 Task: Create Card Customer Referral Program Review in Board Competitive Intelligence Platforms and Tools to Workspace Business Valuation Services. Create Card Education Review in Board Brand Guidelines Review and Optimization to Workspace Business Valuation Services. Create Card Customer Referral Program Review in Board Business Model Revenue Model Validation and Improvement to Workspace Business Valuation Services
Action: Mouse moved to (330, 150)
Screenshot: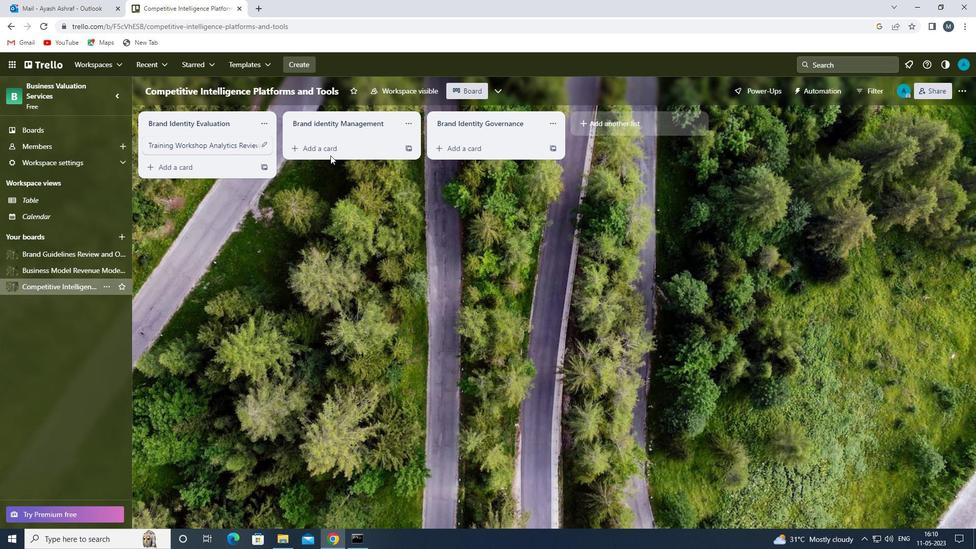 
Action: Mouse pressed left at (330, 150)
Screenshot: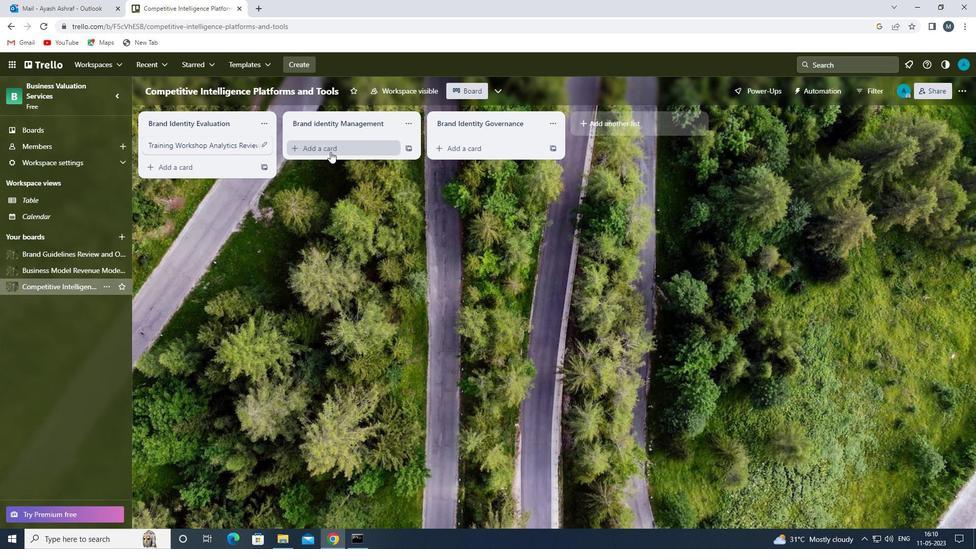 
Action: Mouse moved to (322, 162)
Screenshot: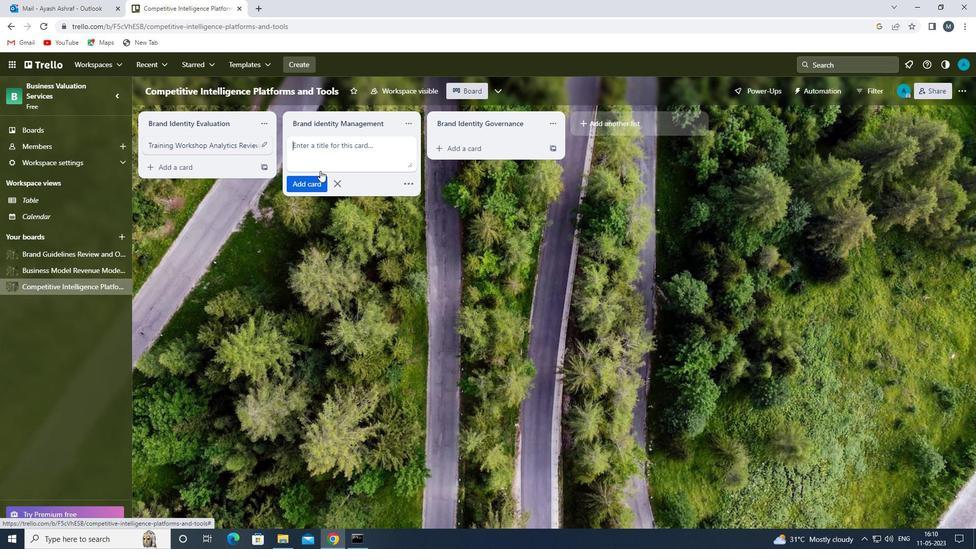 
Action: Mouse pressed left at (322, 162)
Screenshot: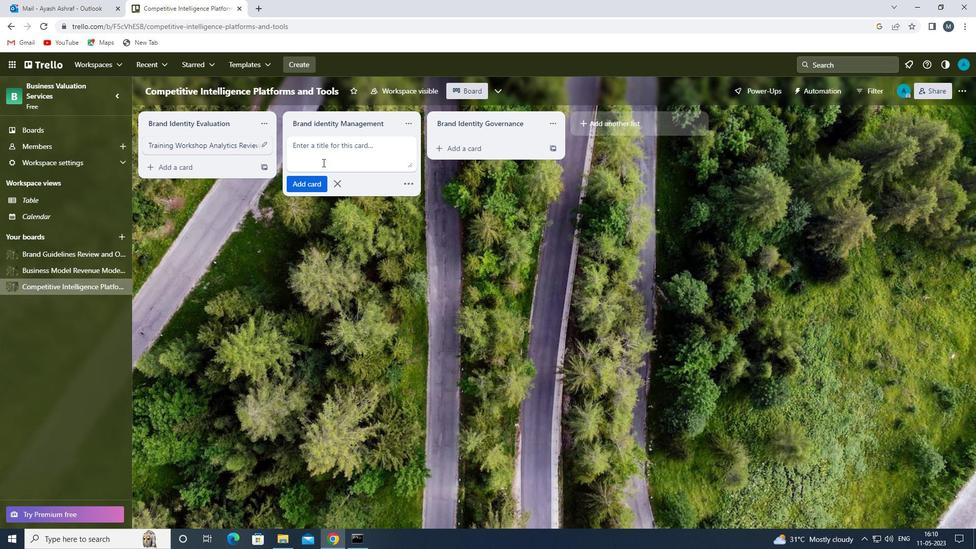 
Action: Key pressed <Key.shift>CUSTOMER<Key.space><Key.shift>REFERRAL<Key.space><Key.shift>PRO
Screenshot: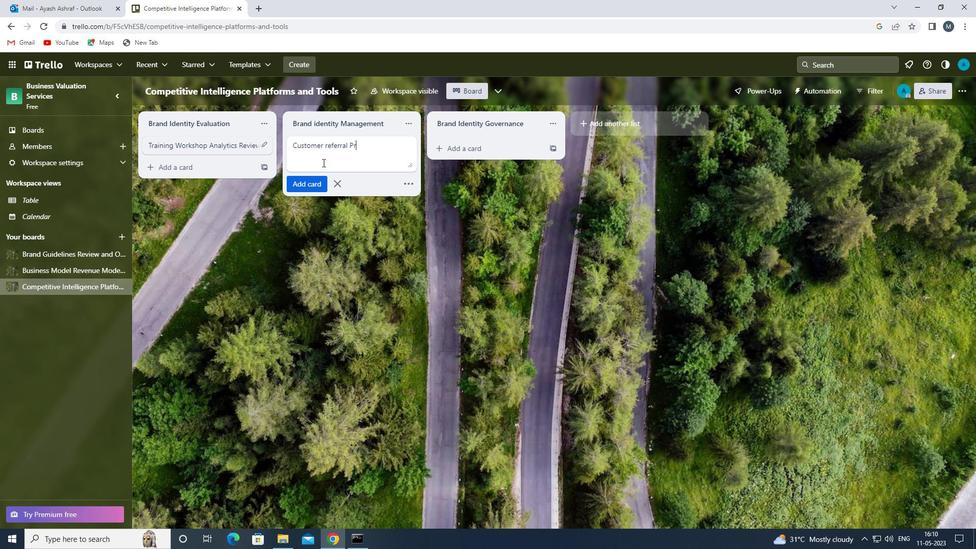 
Action: Mouse moved to (327, 146)
Screenshot: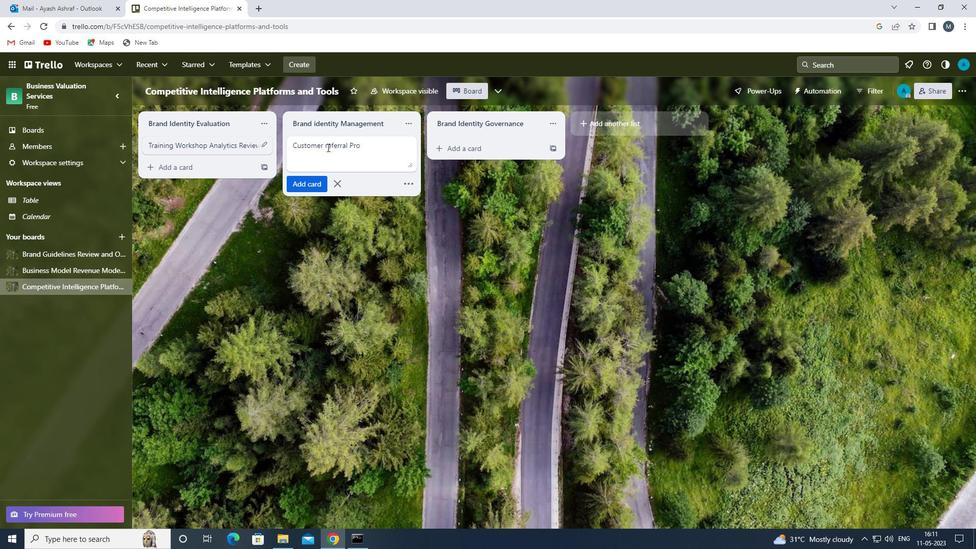 
Action: Mouse pressed left at (327, 146)
Screenshot: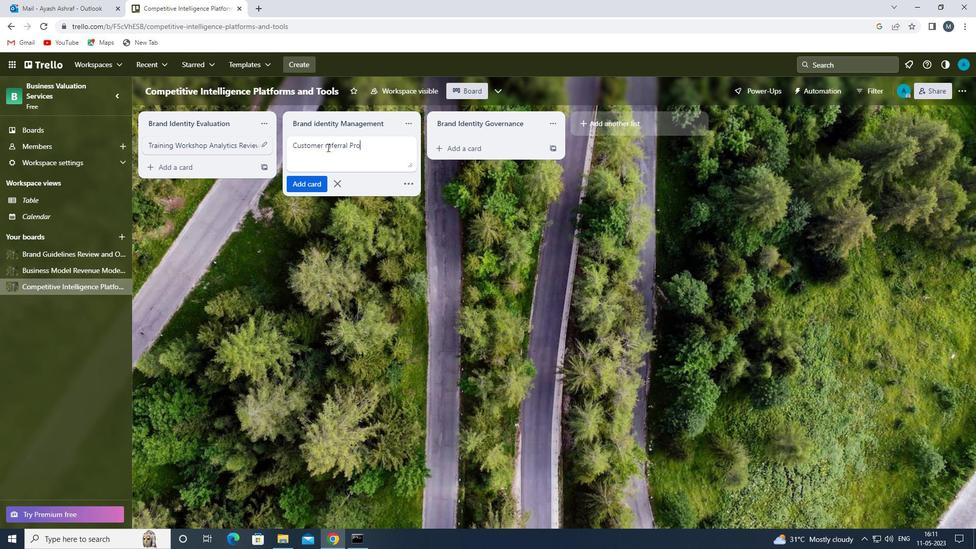 
Action: Mouse moved to (333, 152)
Screenshot: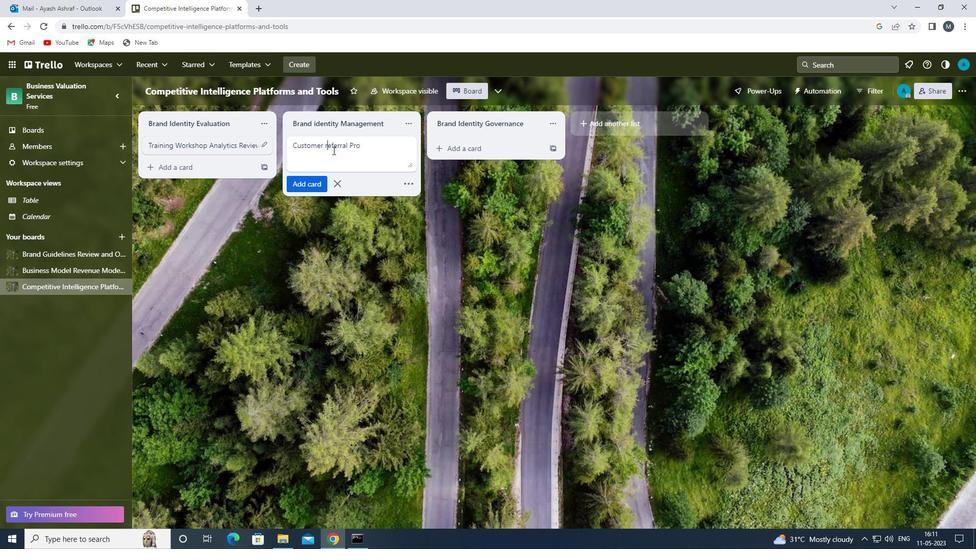 
Action: Key pressed <Key.backspace><Key.caps_lock>R<Key.caps_lock>
Screenshot: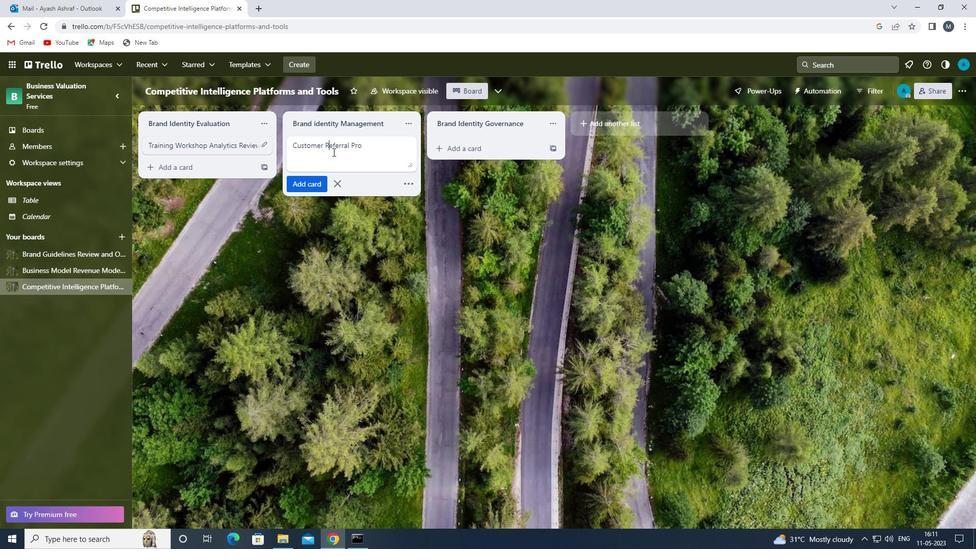 
Action: Mouse moved to (367, 150)
Screenshot: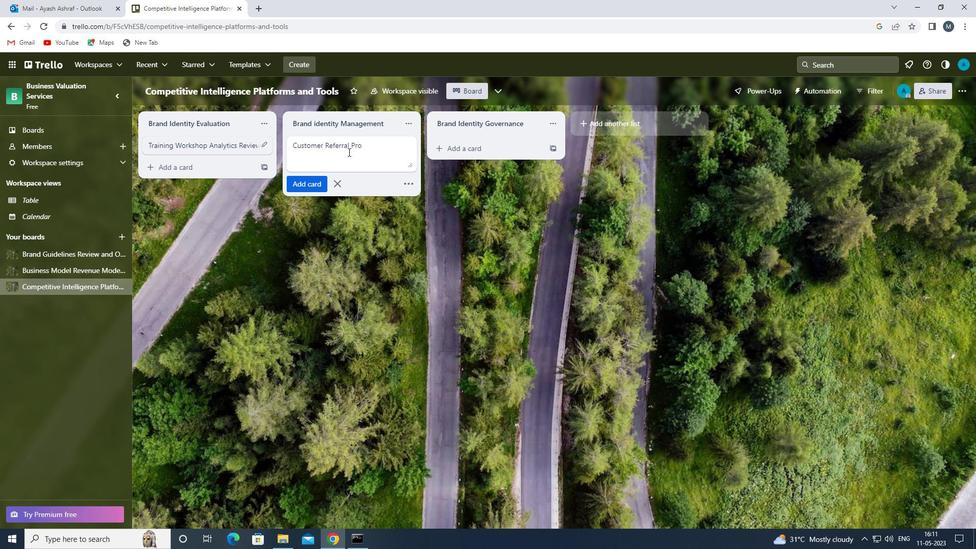 
Action: Mouse pressed left at (367, 150)
Screenshot: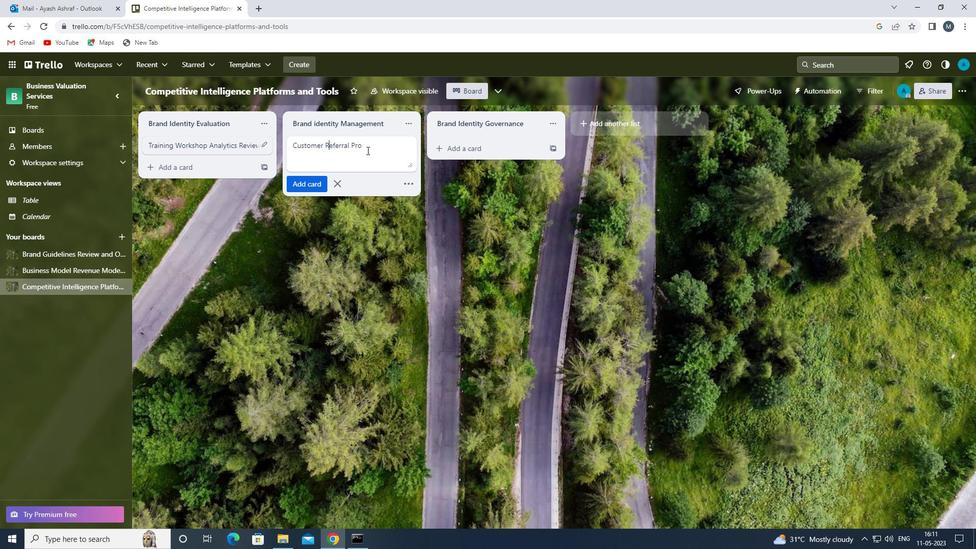 
Action: Key pressed GRAM<Key.space><Key.shift>REVIEW<Key.space>
Screenshot: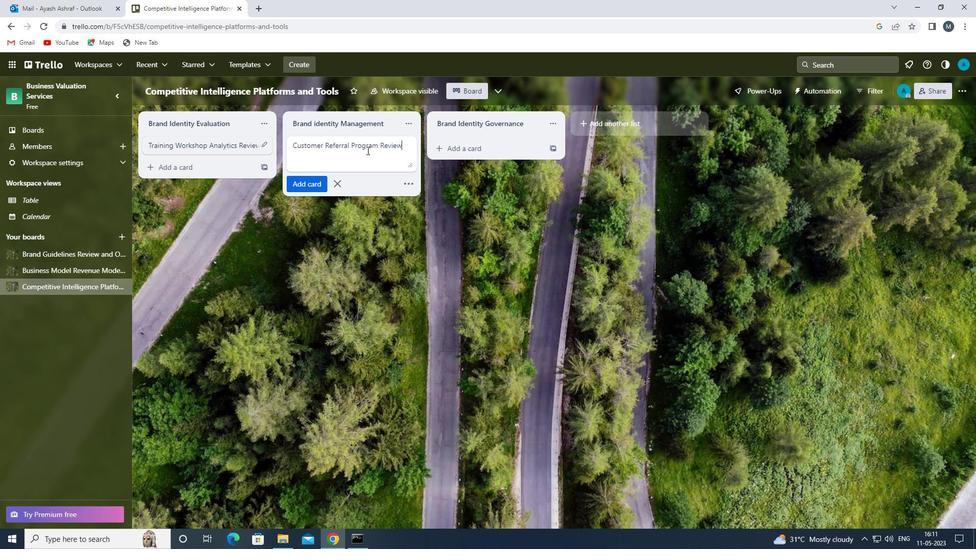 
Action: Mouse moved to (312, 186)
Screenshot: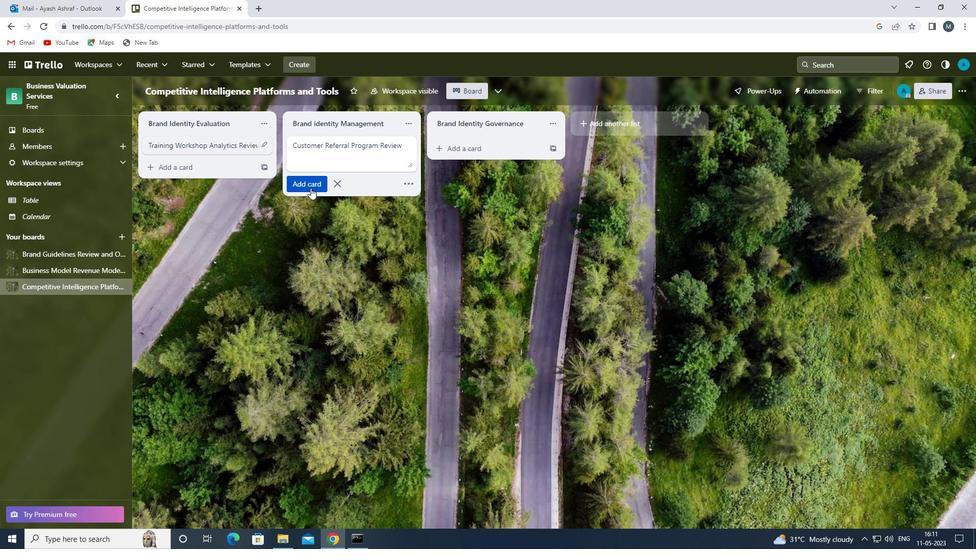 
Action: Mouse pressed left at (312, 186)
Screenshot: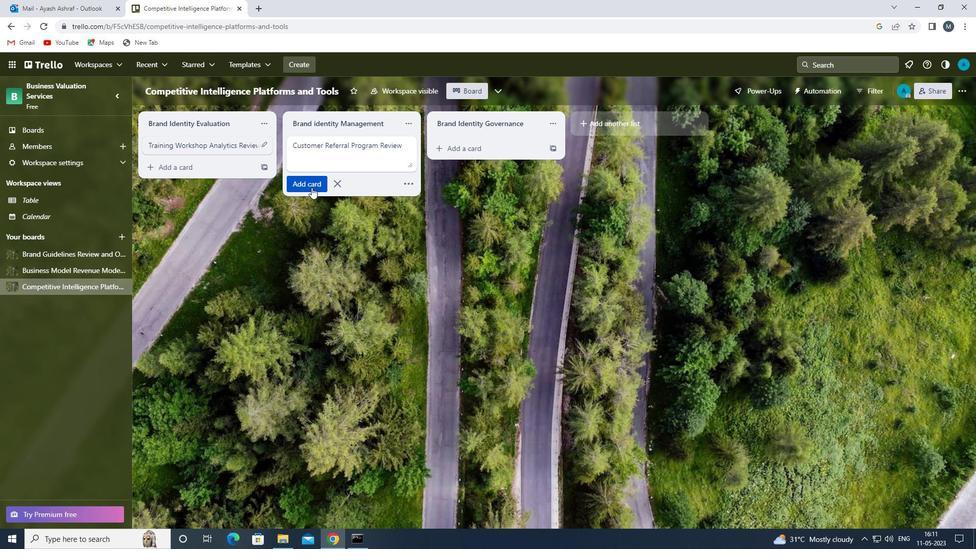 
Action: Mouse moved to (338, 262)
Screenshot: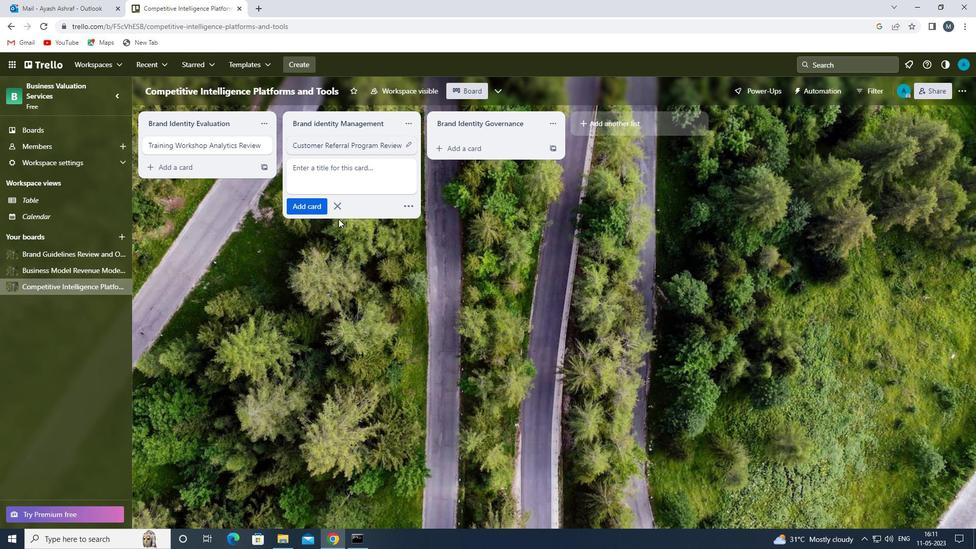 
Action: Mouse pressed left at (338, 262)
Screenshot: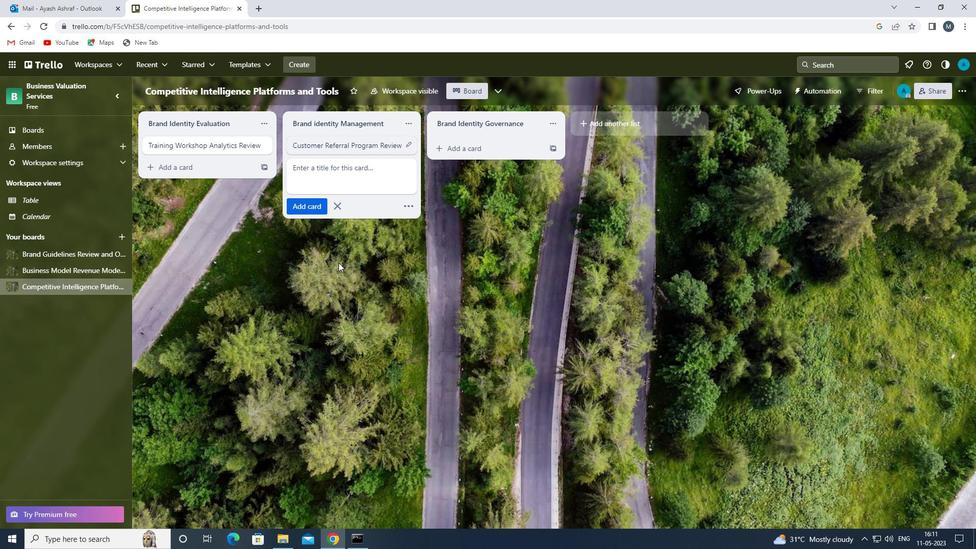 
Action: Mouse moved to (65, 253)
Screenshot: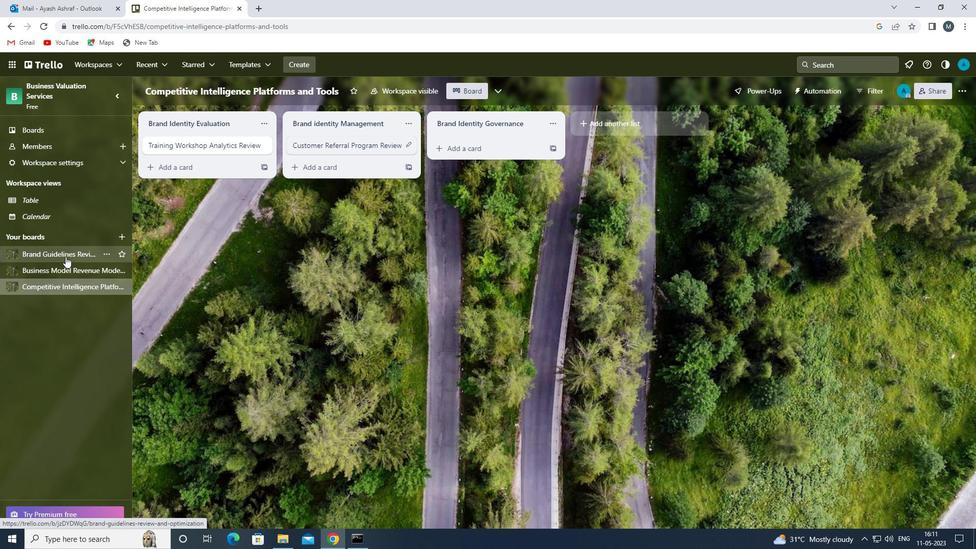 
Action: Mouse pressed left at (65, 253)
Screenshot: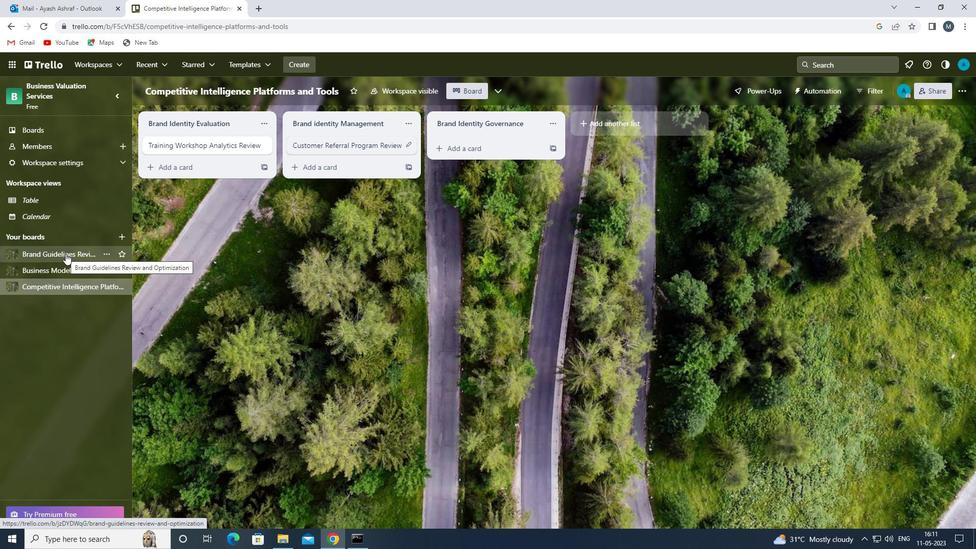 
Action: Mouse moved to (338, 146)
Screenshot: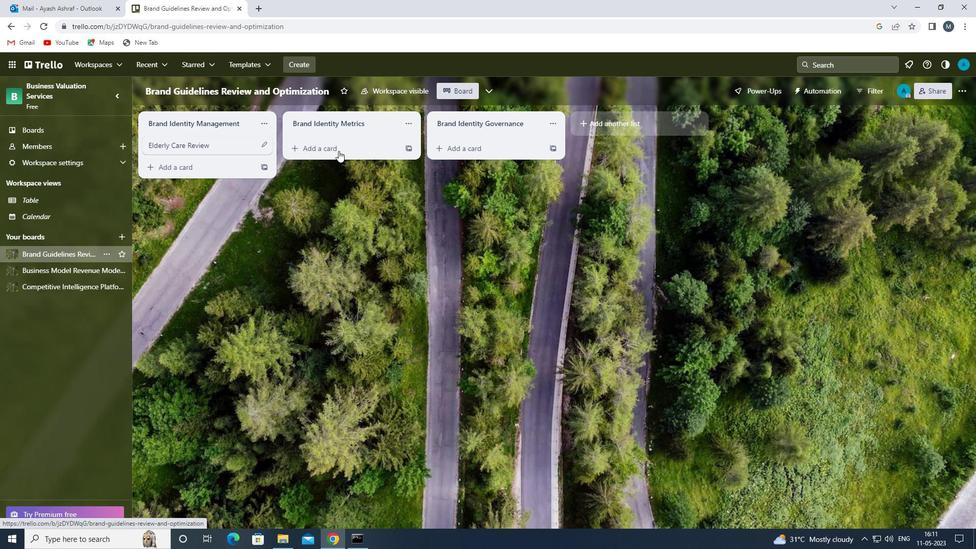 
Action: Mouse pressed left at (338, 146)
Screenshot: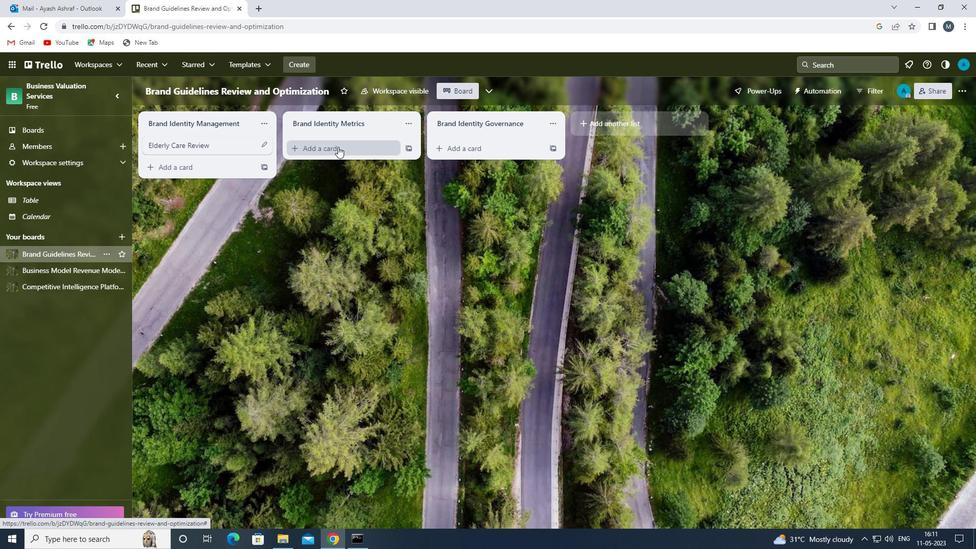 
Action: Mouse moved to (317, 152)
Screenshot: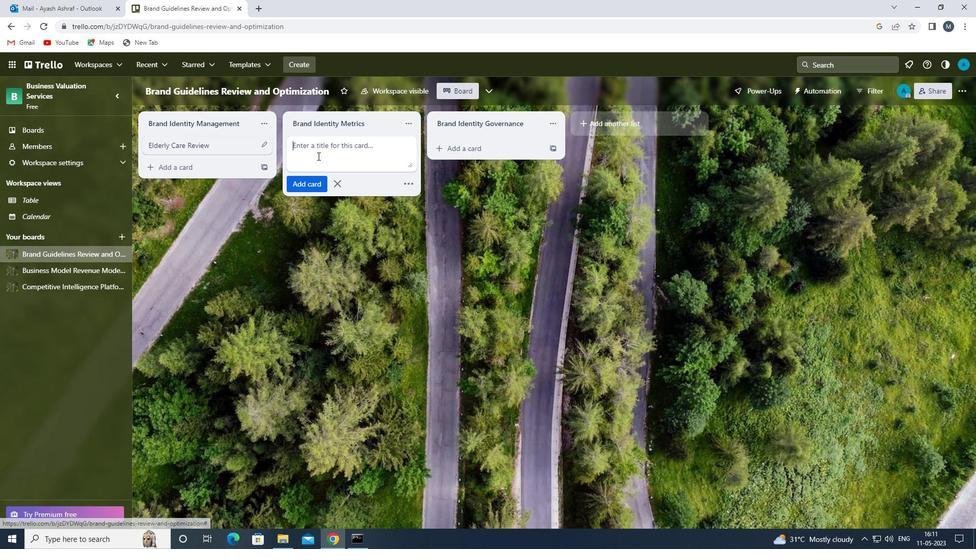 
Action: Mouse pressed left at (317, 152)
Screenshot: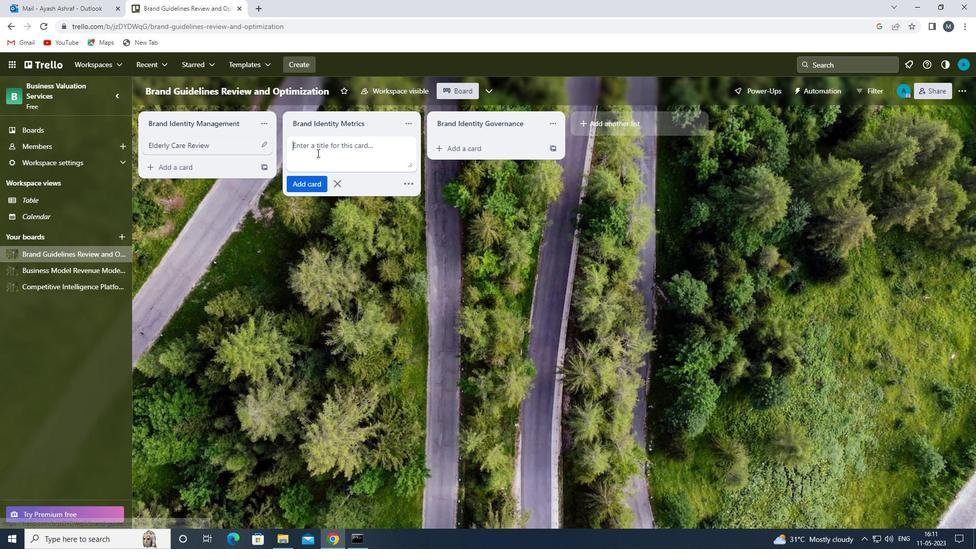 
Action: Key pressed <Key.shift><Key.shift>EDUCATION<Key.space><Key.shift>REVIEW<Key.space>
Screenshot: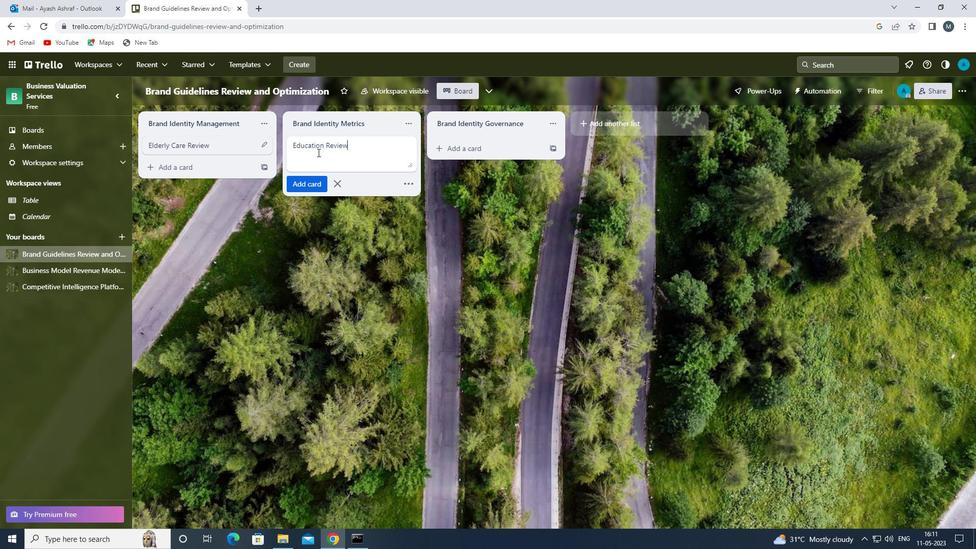 
Action: Mouse moved to (314, 182)
Screenshot: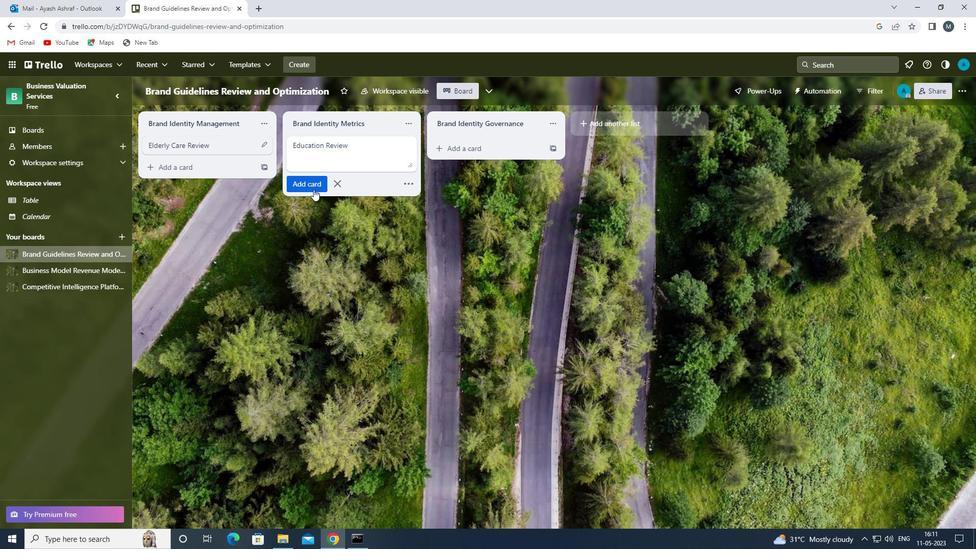 
Action: Mouse pressed left at (314, 182)
Screenshot: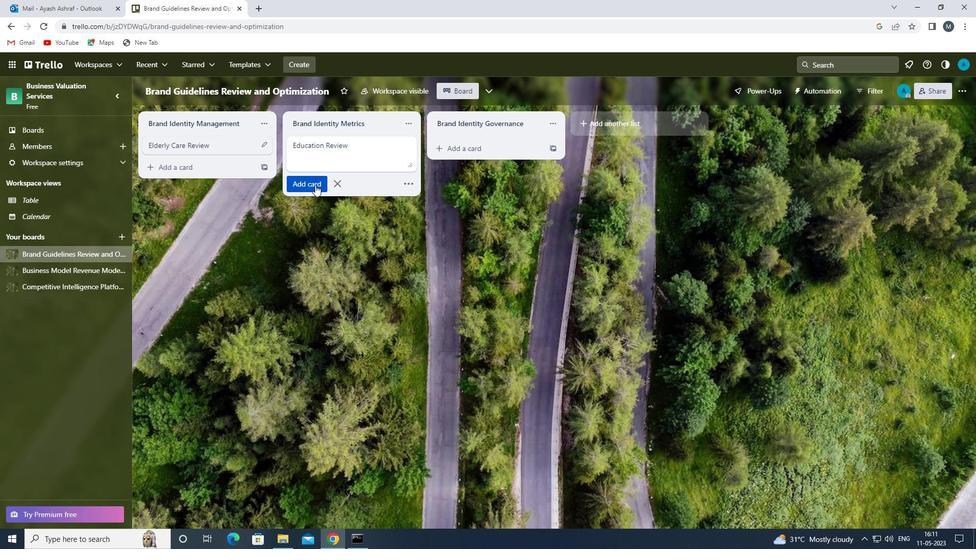 
Action: Mouse moved to (295, 250)
Screenshot: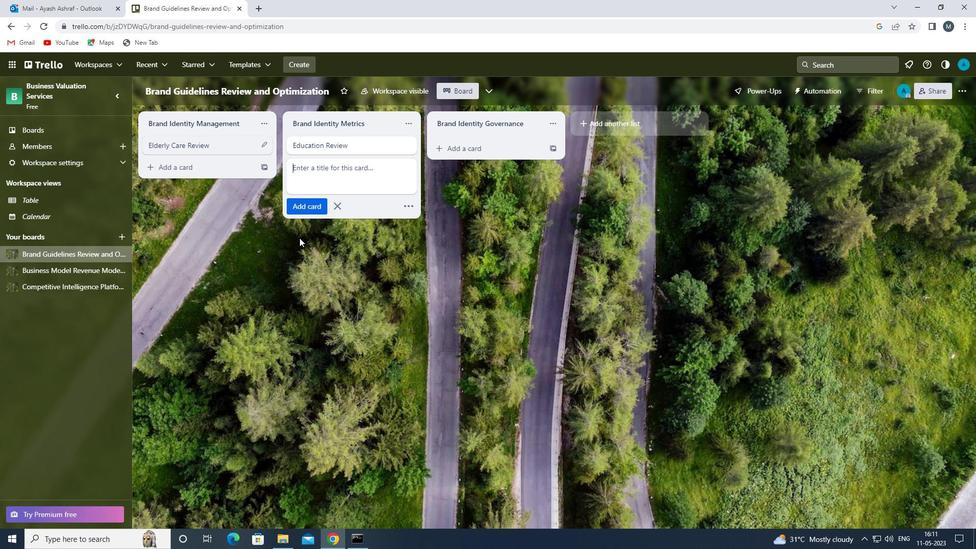 
Action: Mouse pressed left at (295, 250)
Screenshot: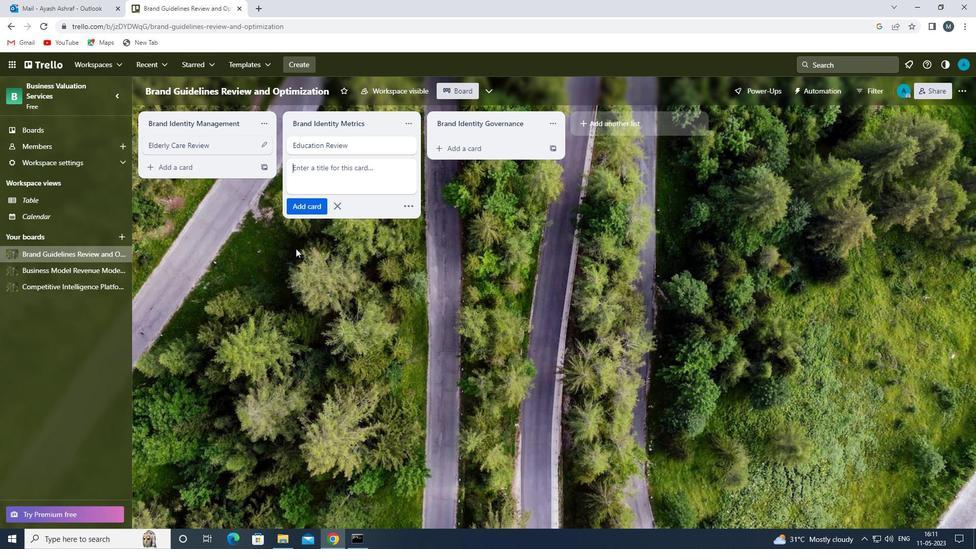 
Action: Mouse moved to (75, 271)
Screenshot: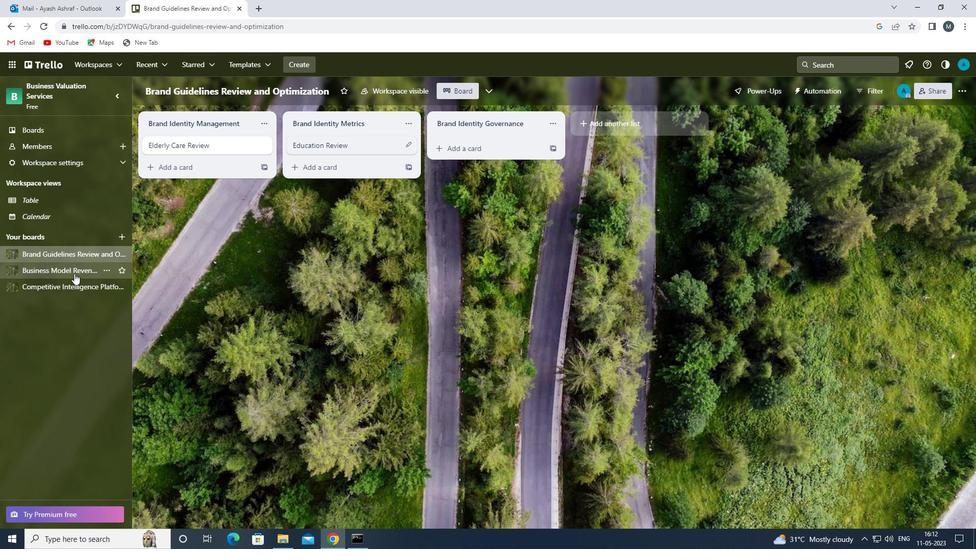 
Action: Mouse pressed left at (75, 271)
Screenshot: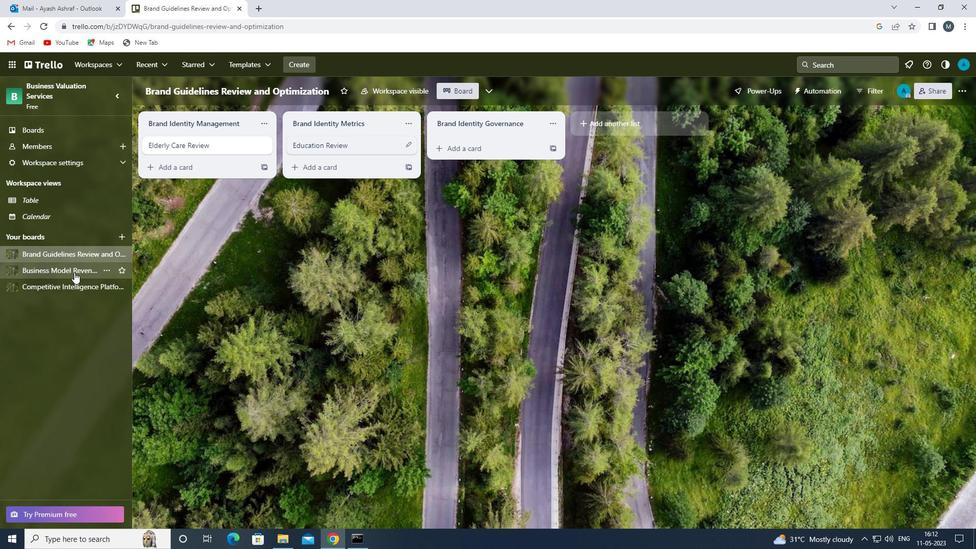 
Action: Mouse moved to (323, 154)
Screenshot: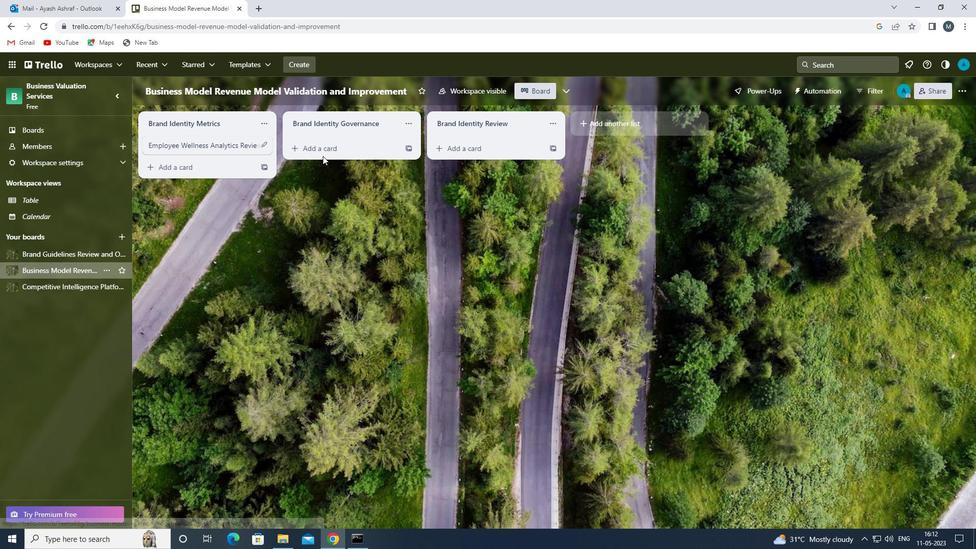 
Action: Mouse pressed left at (323, 154)
Screenshot: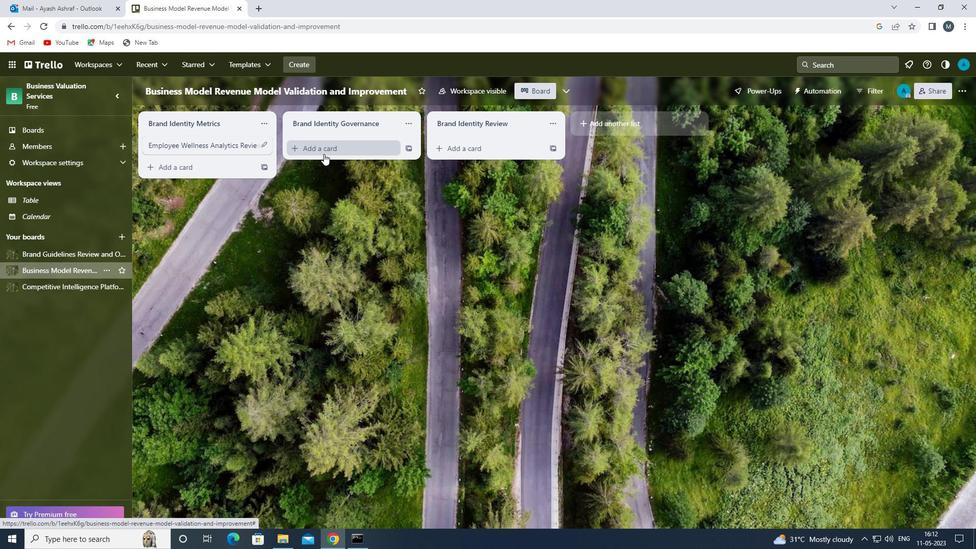 
Action: Mouse moved to (325, 157)
Screenshot: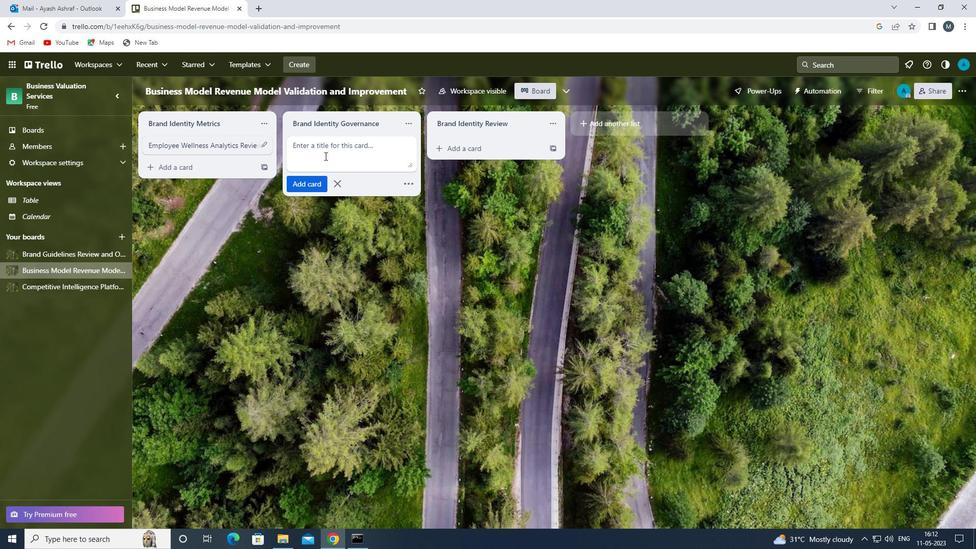 
Action: Key pressed <Key.shift>CU
Screenshot: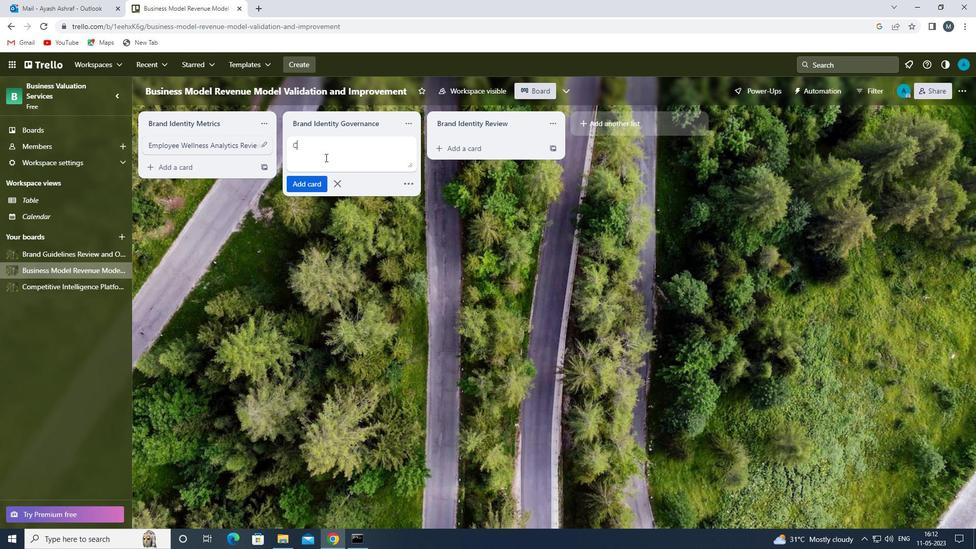 
Action: Mouse moved to (325, 158)
Screenshot: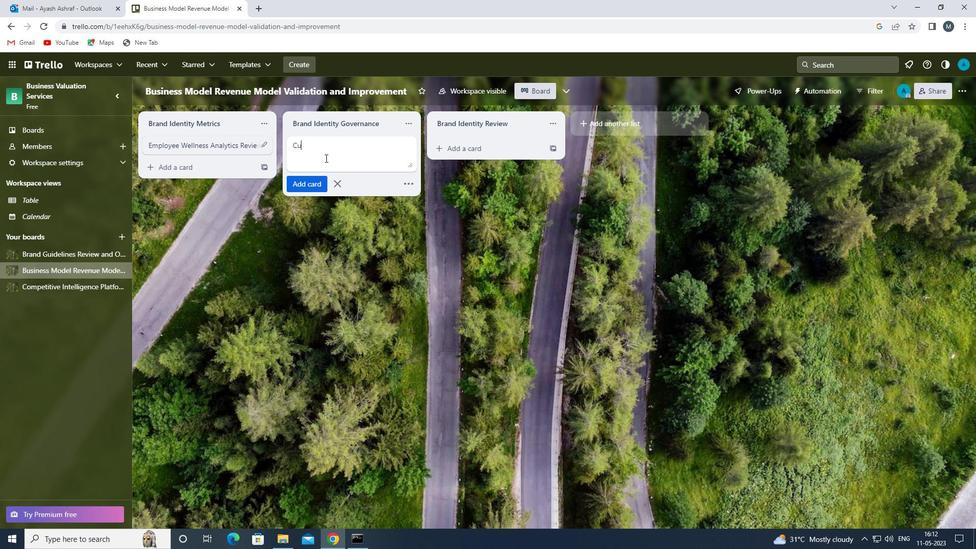 
Action: Key pressed STOMER<Key.space><Key.shift>REFERRAL<Key.space><Key.shift>P
Screenshot: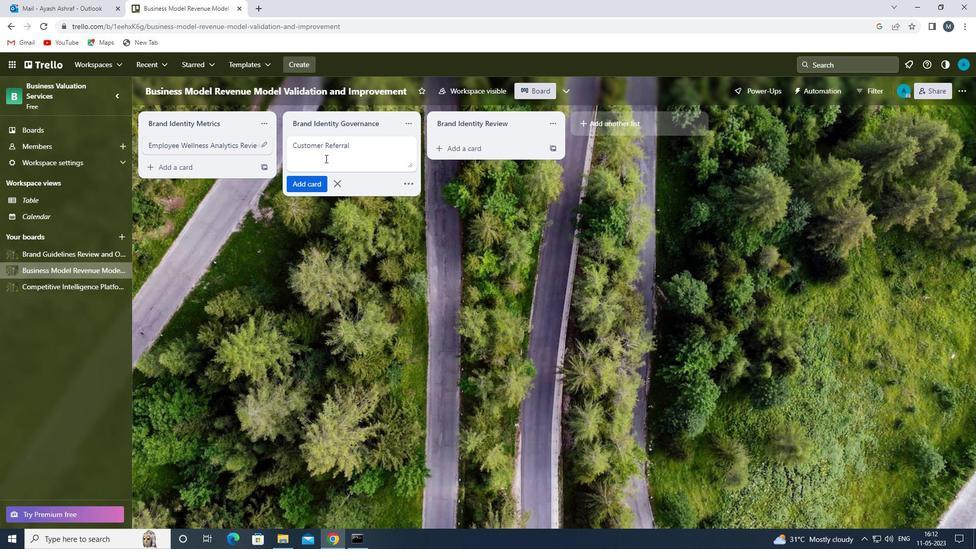 
Action: Mouse moved to (325, 158)
Screenshot: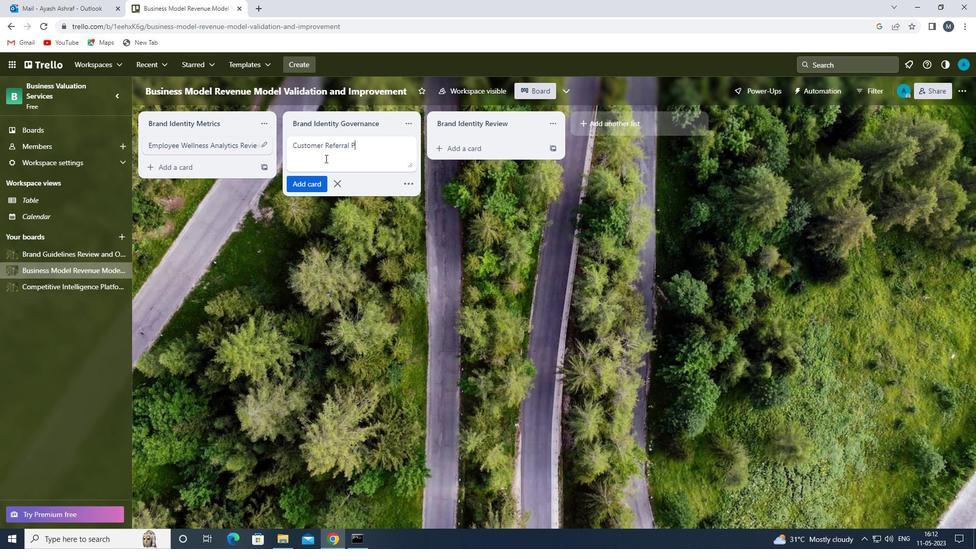 
Action: Key pressed ROGRAM<Key.space>
Screenshot: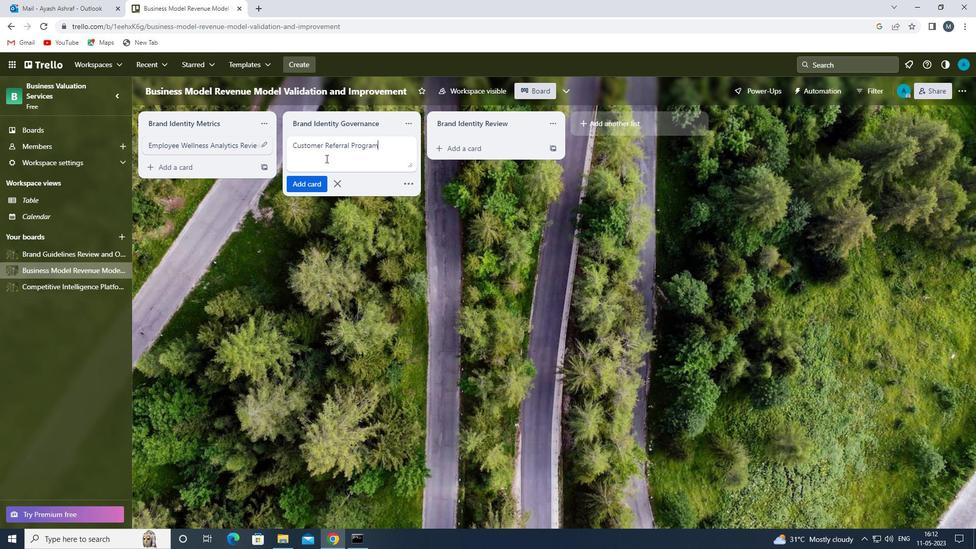 
Action: Mouse moved to (306, 189)
Screenshot: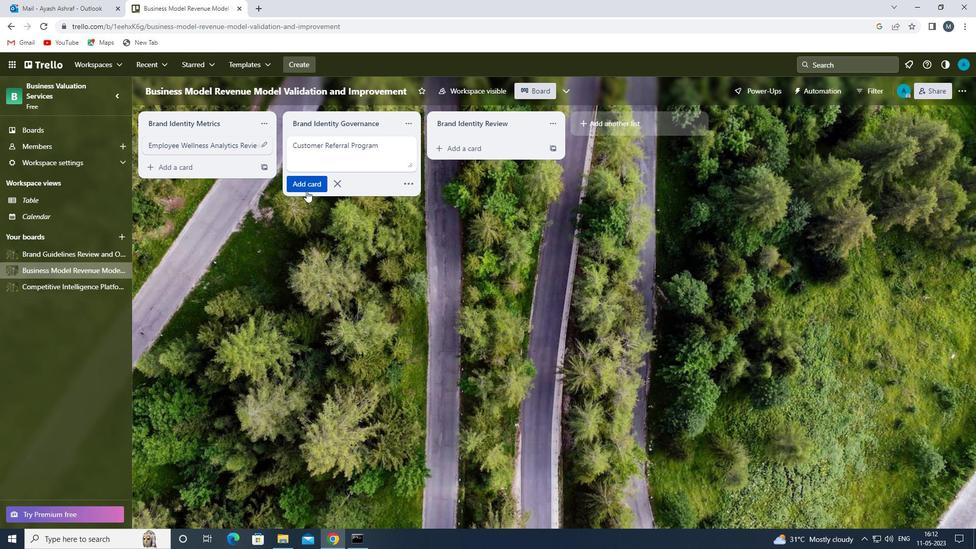 
Action: Mouse pressed left at (306, 189)
Screenshot: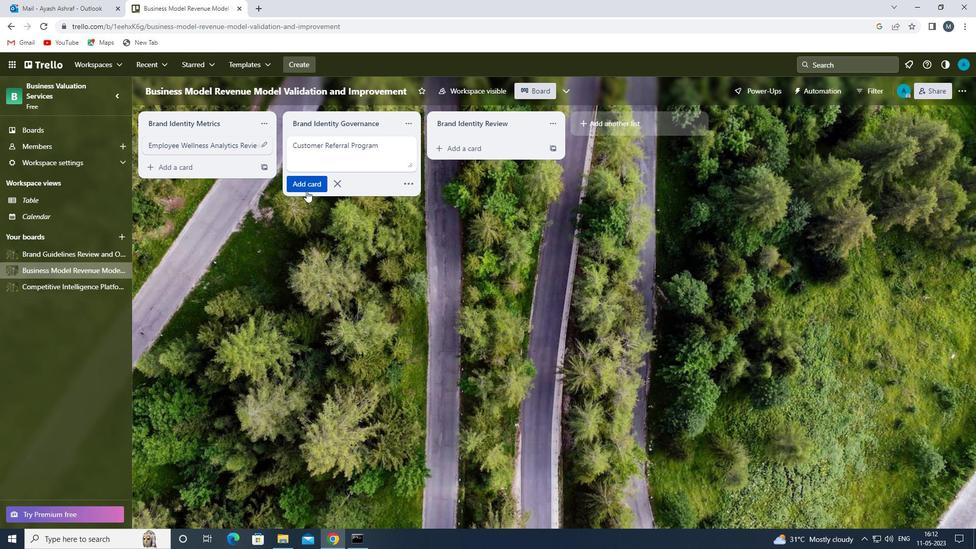 
Action: Mouse moved to (323, 288)
Screenshot: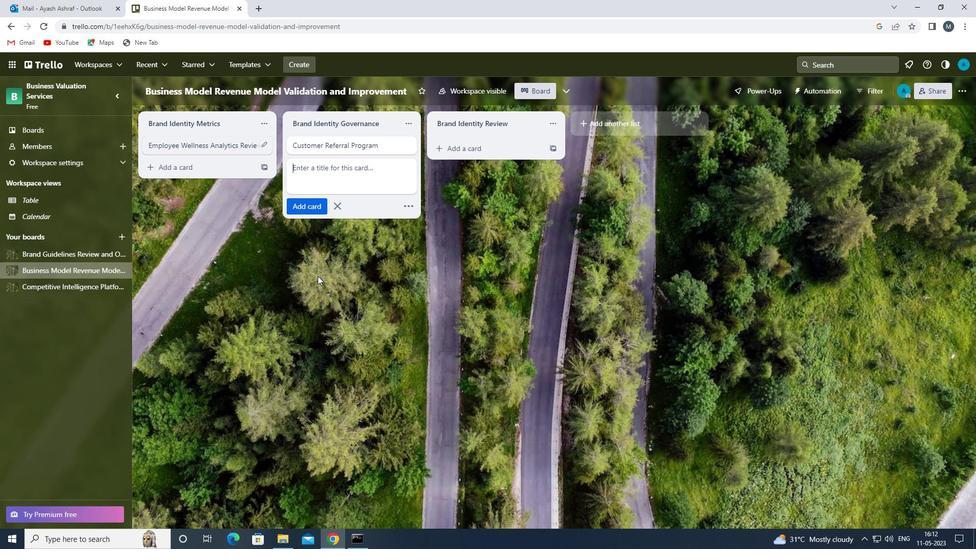 
Action: Mouse pressed left at (323, 288)
Screenshot: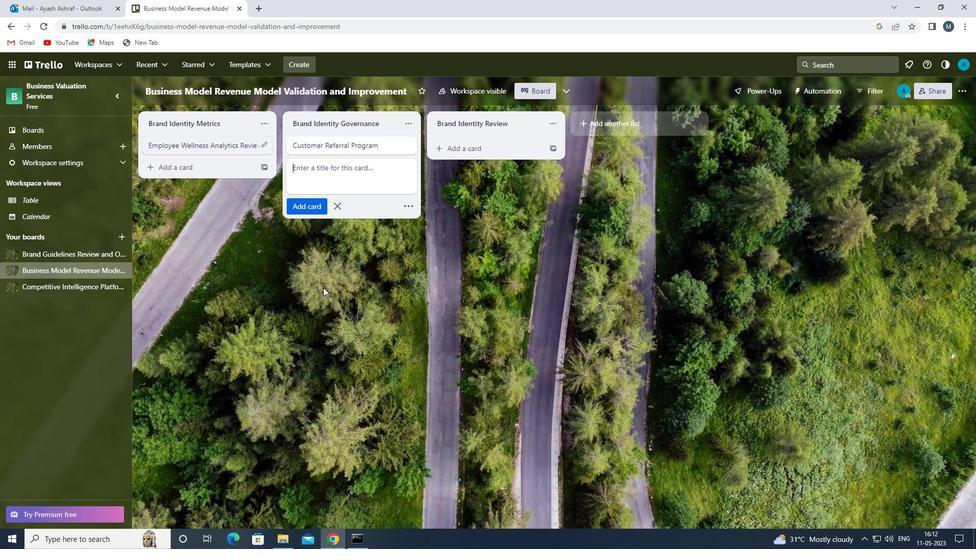 
Action: Mouse moved to (323, 288)
Screenshot: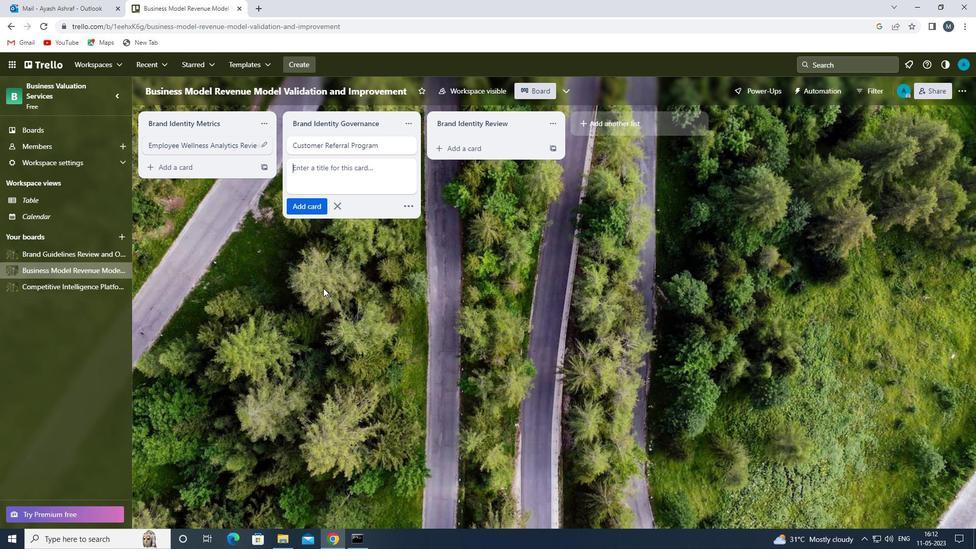 
